 Task: Add Garden Of Life Vitamin Code Raw B-Complex to the cart.
Action: Mouse pressed left at (22, 68)
Screenshot: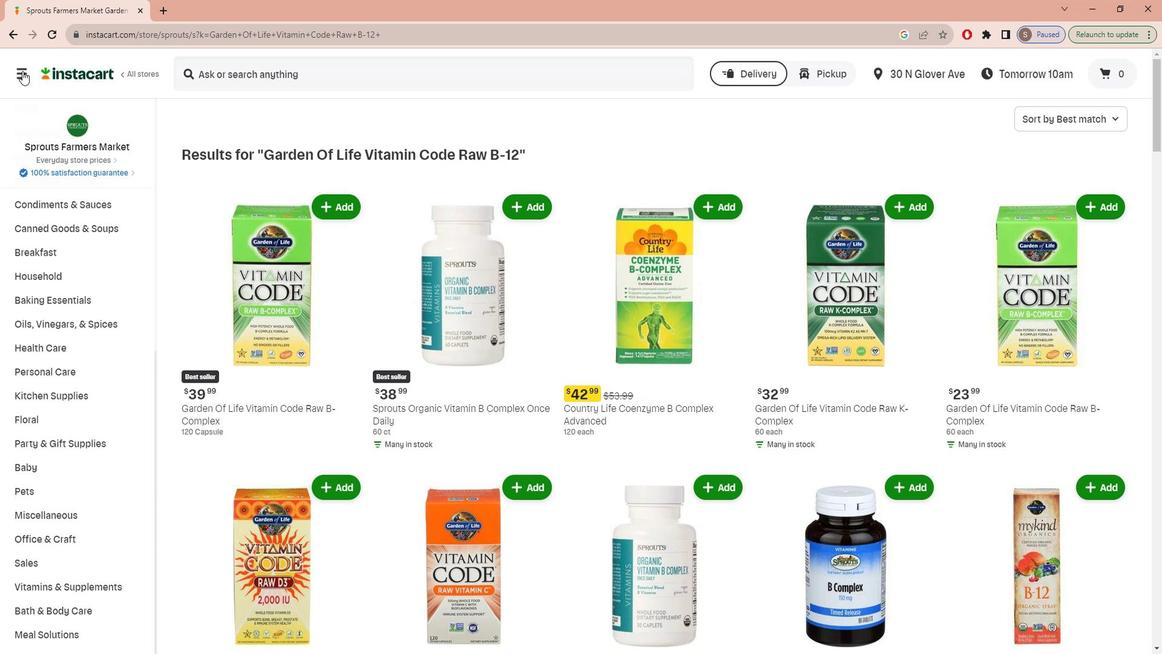 
Action: Mouse moved to (39, 159)
Screenshot: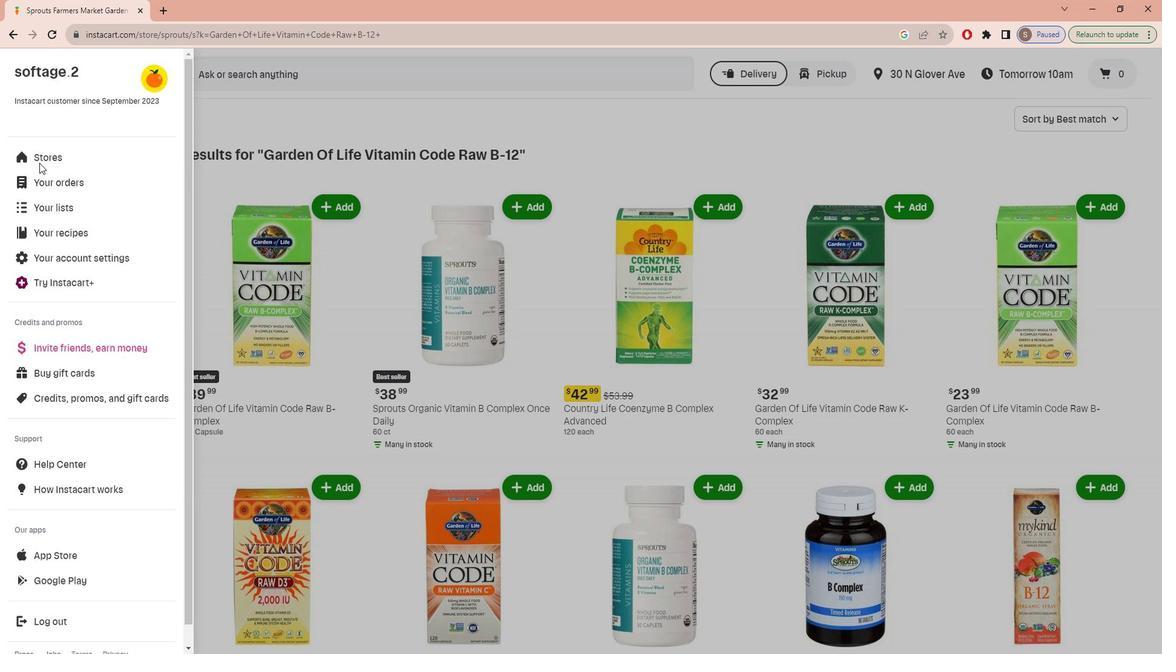 
Action: Mouse pressed left at (39, 159)
Screenshot: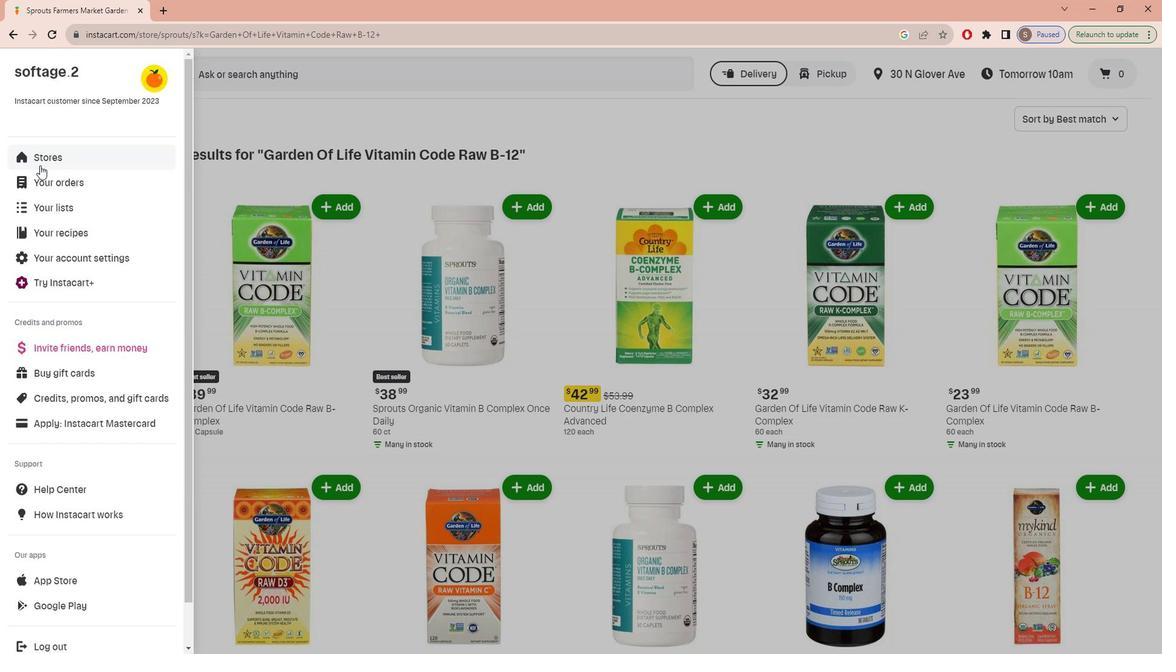
Action: Mouse moved to (287, 127)
Screenshot: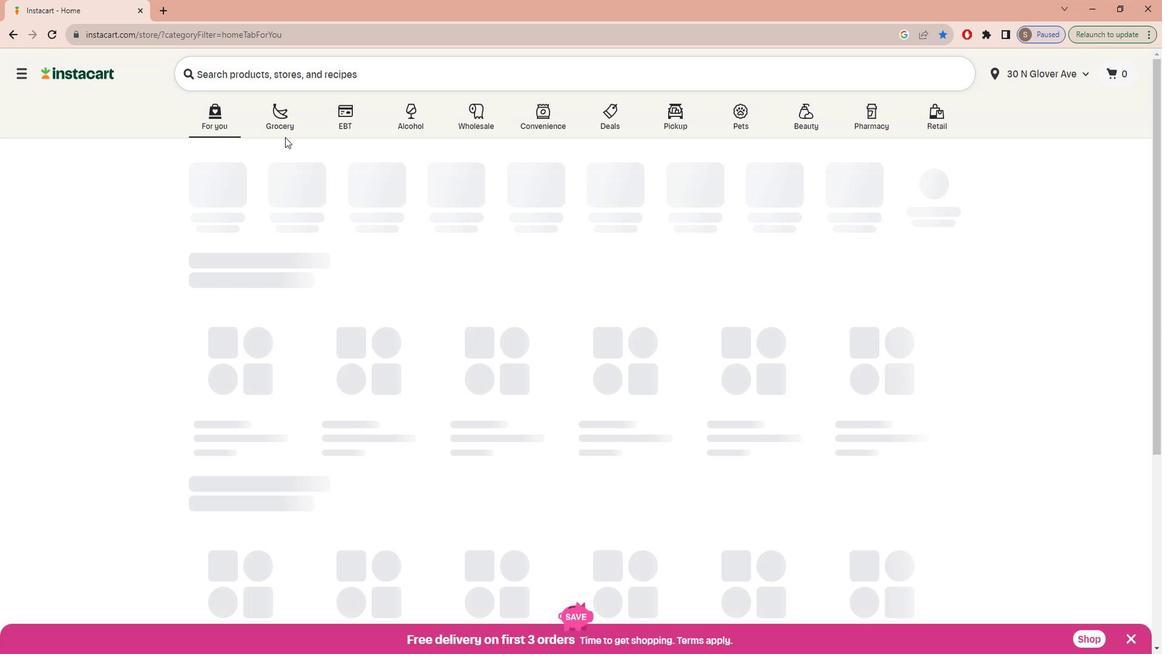 
Action: Mouse pressed left at (287, 127)
Screenshot: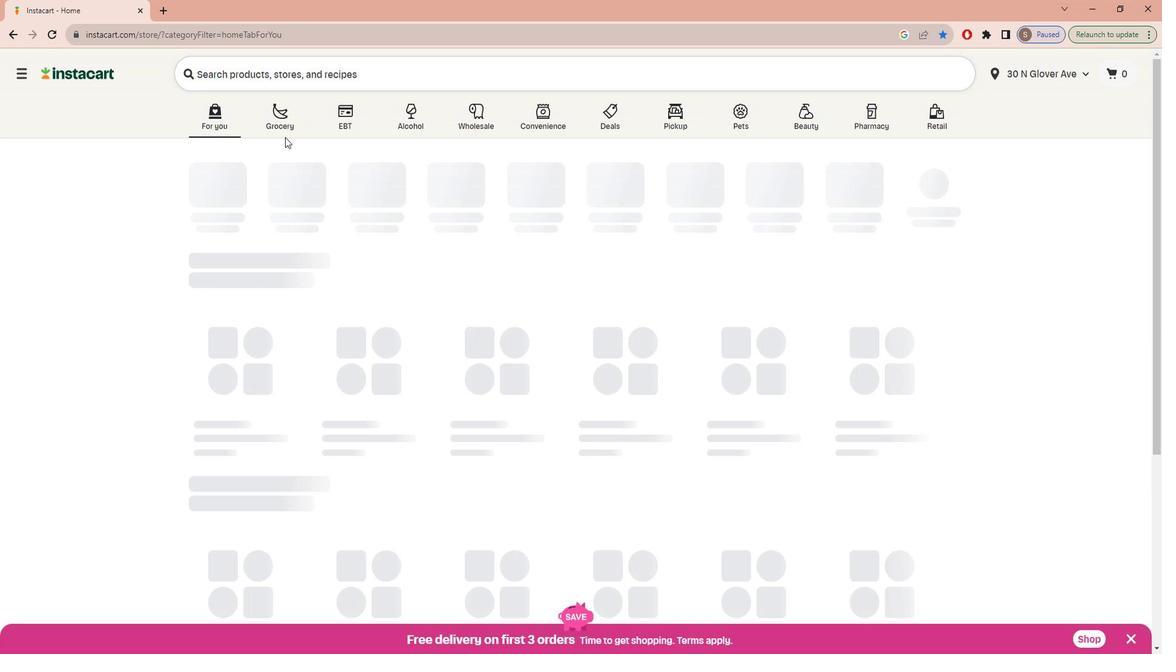 
Action: Mouse moved to (284, 339)
Screenshot: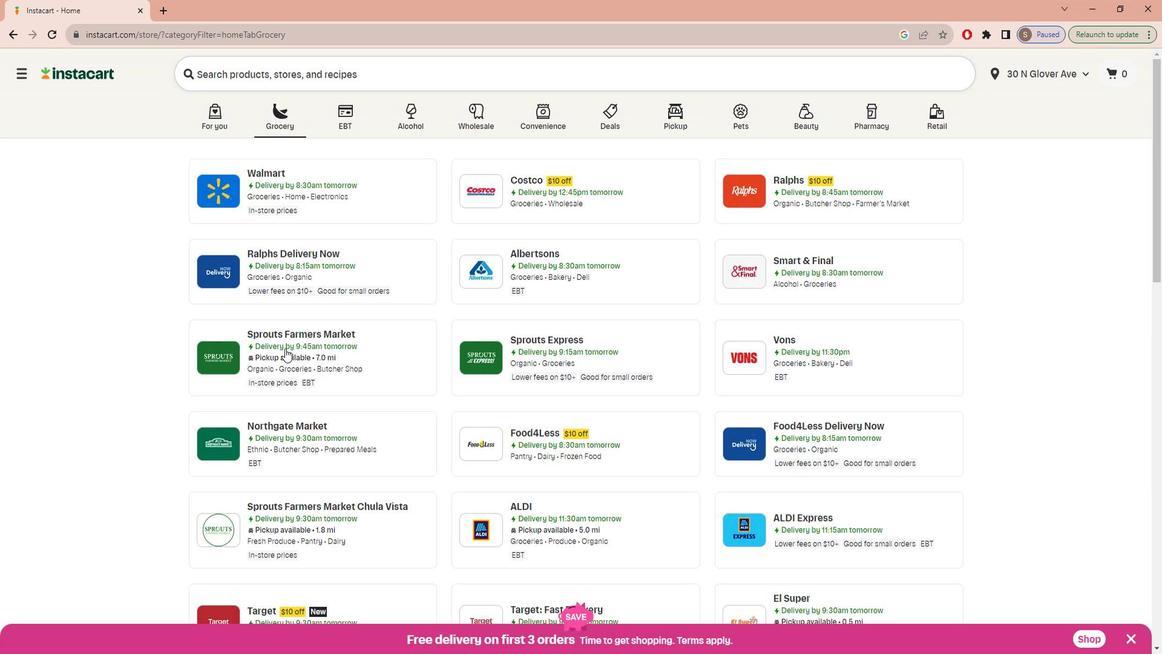 
Action: Mouse pressed left at (284, 339)
Screenshot: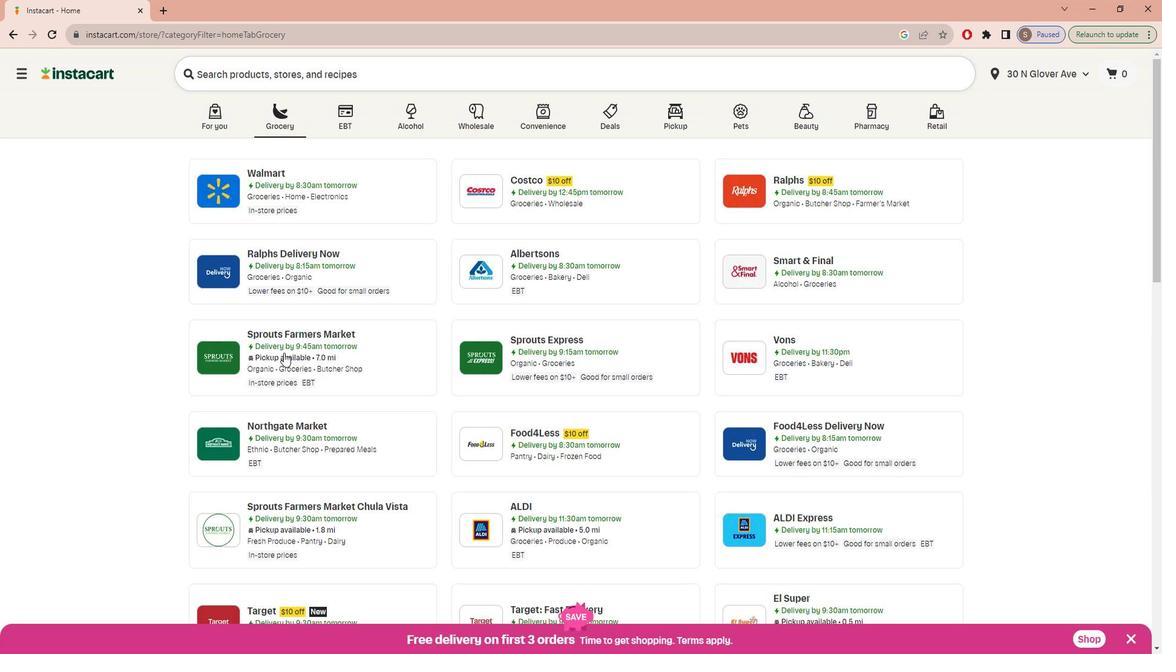 
Action: Mouse moved to (96, 462)
Screenshot: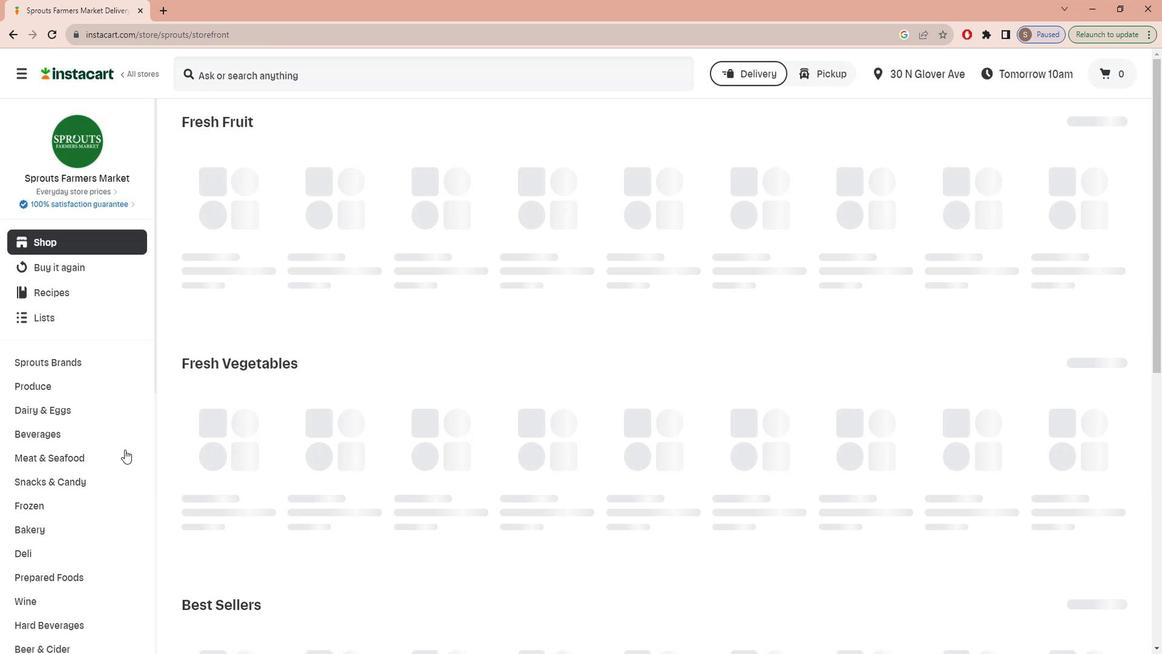 
Action: Mouse scrolled (96, 461) with delta (0, 0)
Screenshot: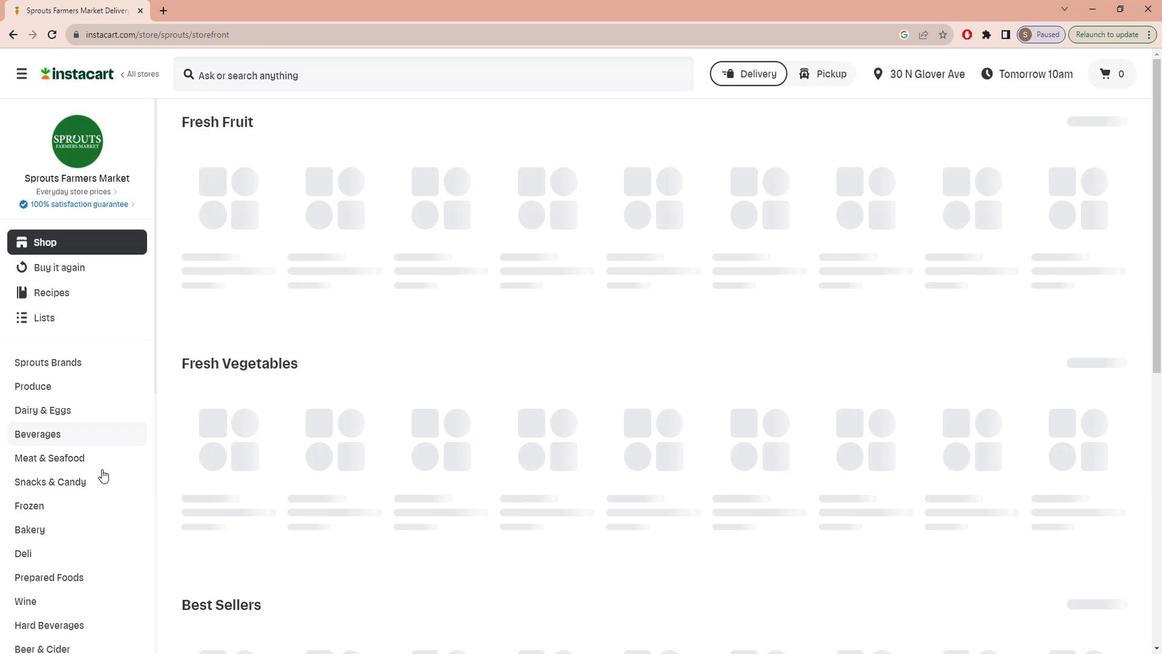 
Action: Mouse moved to (92, 465)
Screenshot: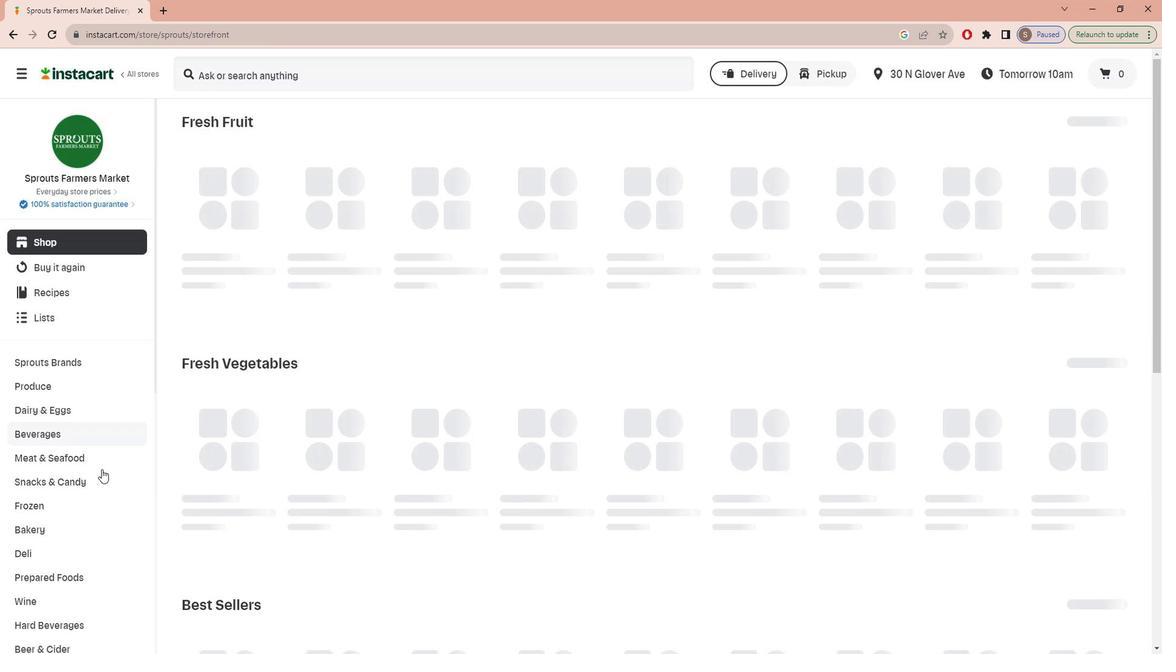 
Action: Mouse scrolled (92, 465) with delta (0, 0)
Screenshot: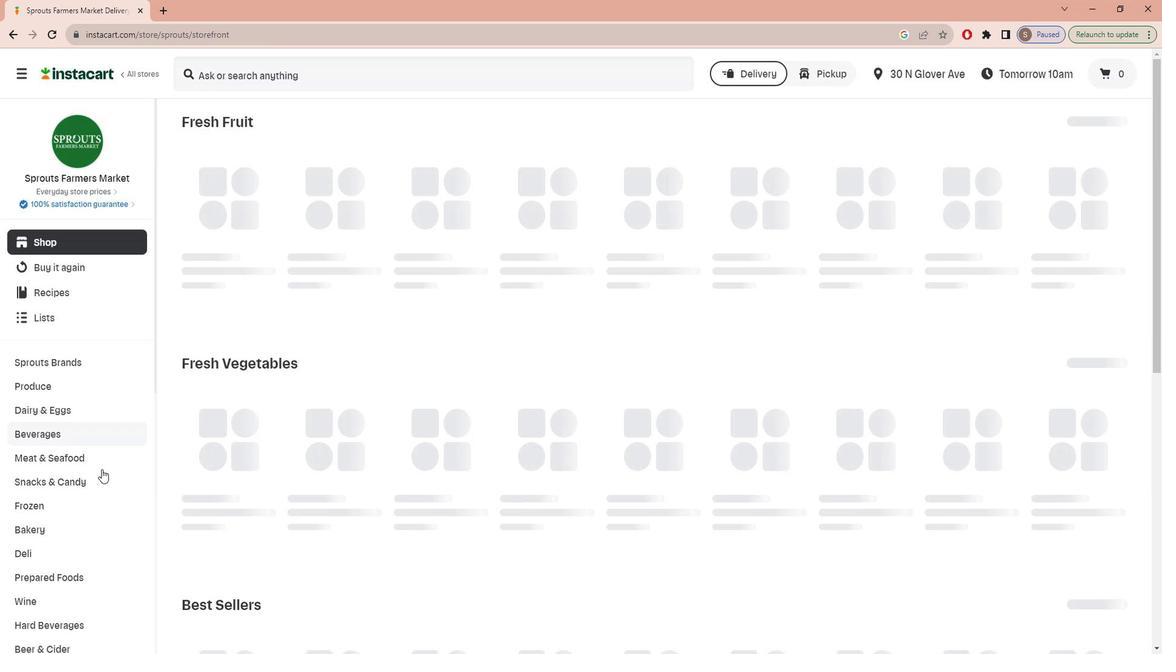 
Action: Mouse moved to (90, 466)
Screenshot: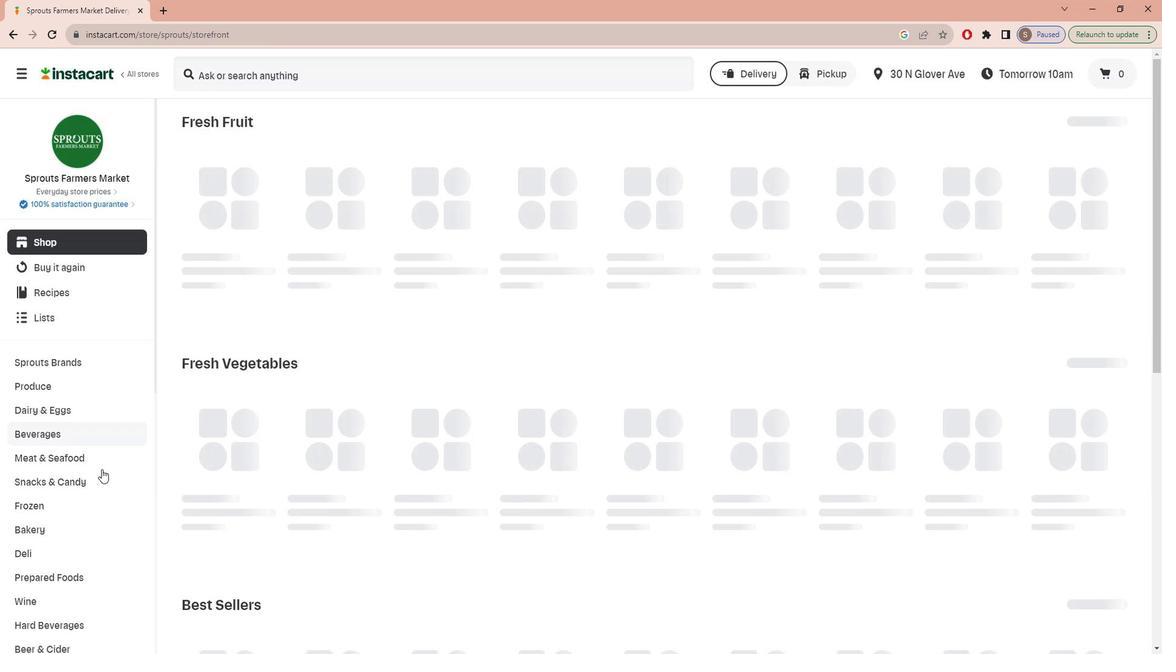
Action: Mouse scrolled (90, 466) with delta (0, 0)
Screenshot: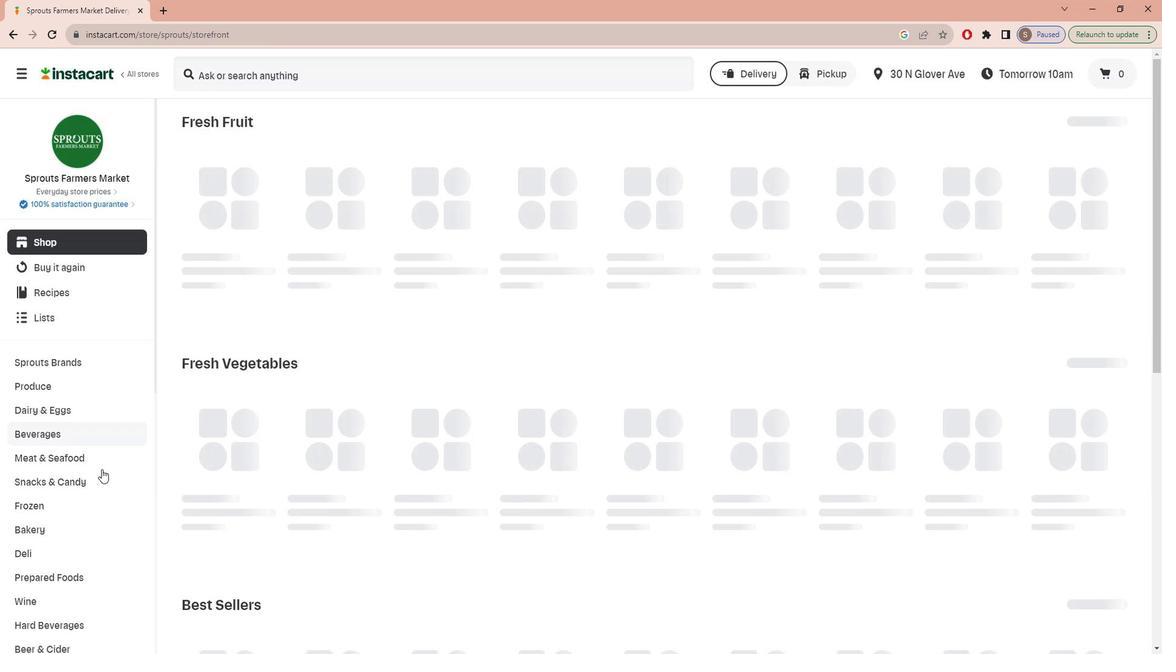 
Action: Mouse moved to (89, 468)
Screenshot: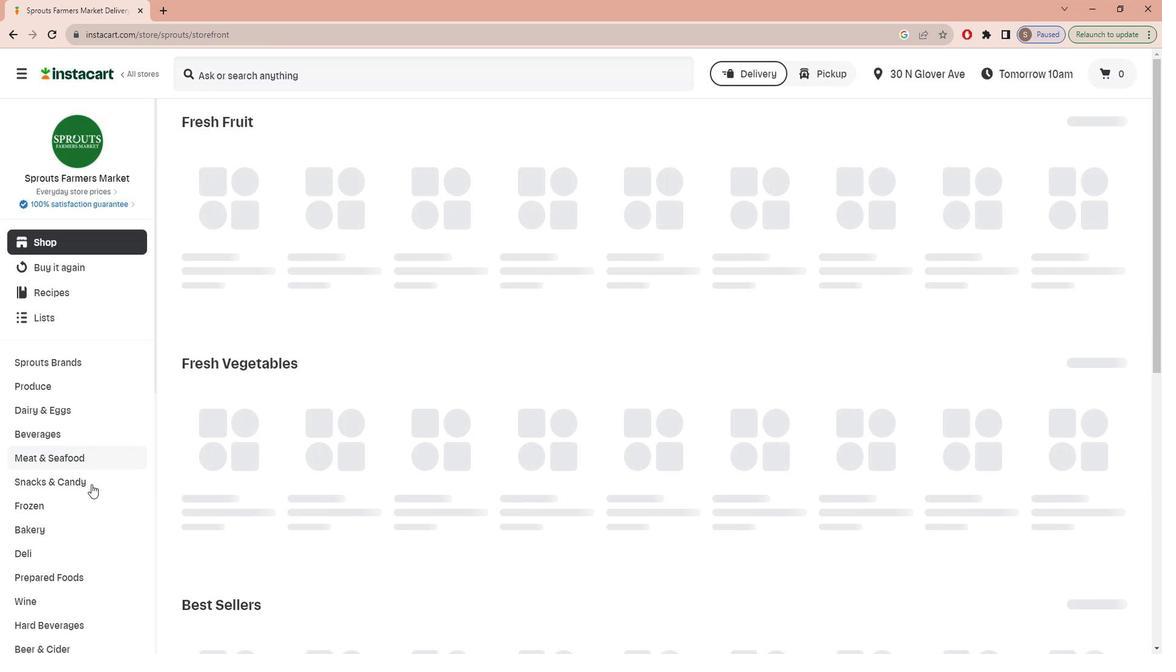 
Action: Mouse scrolled (89, 468) with delta (0, 0)
Screenshot: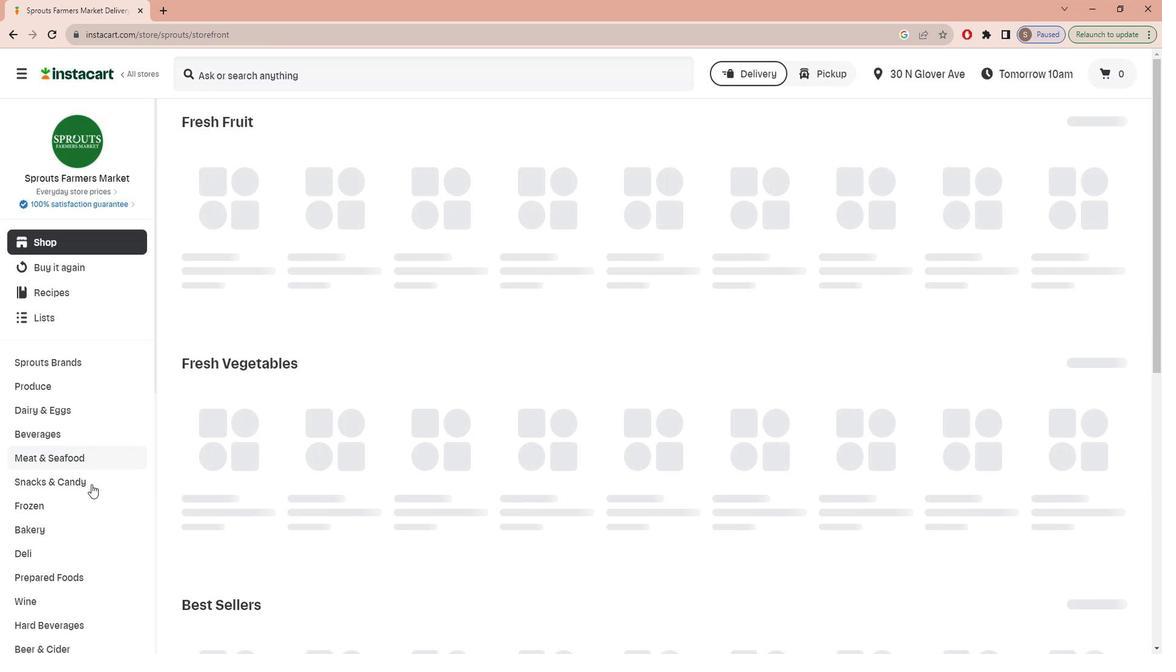 
Action: Mouse moved to (87, 470)
Screenshot: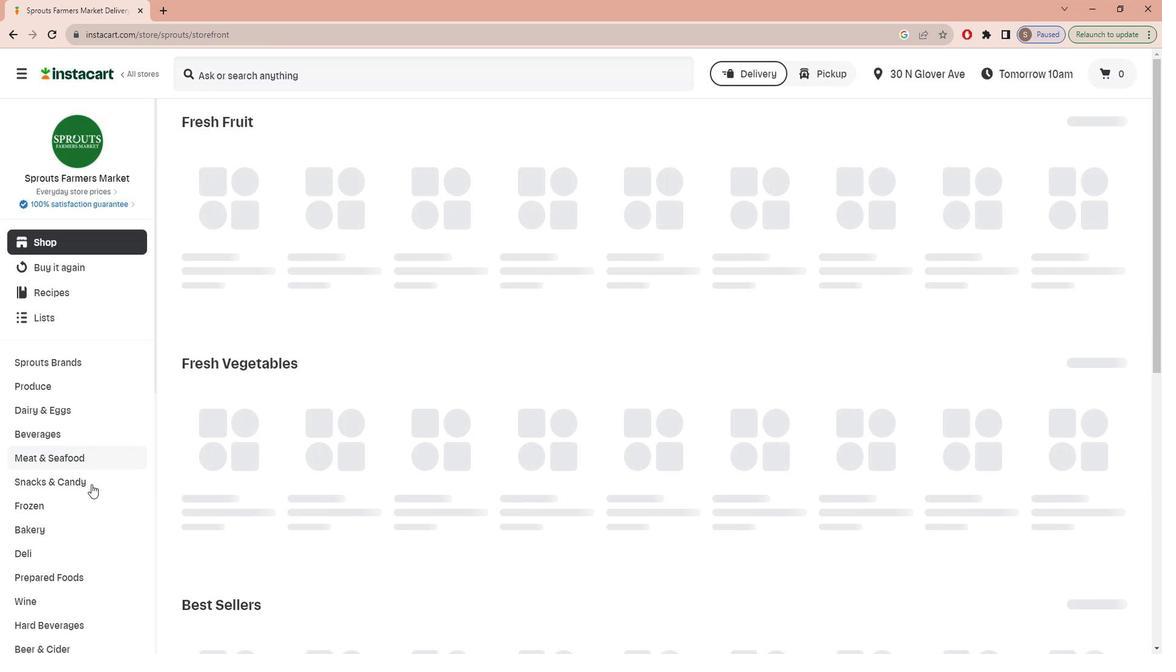 
Action: Mouse scrolled (87, 469) with delta (0, 0)
Screenshot: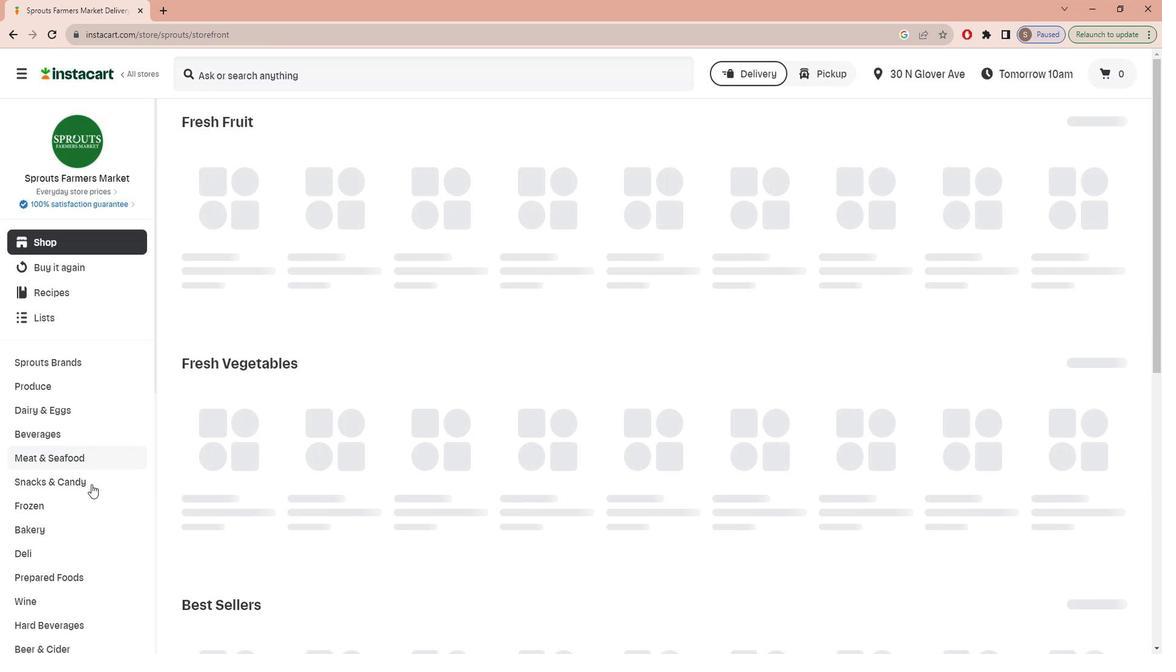 
Action: Mouse scrolled (87, 469) with delta (0, 0)
Screenshot: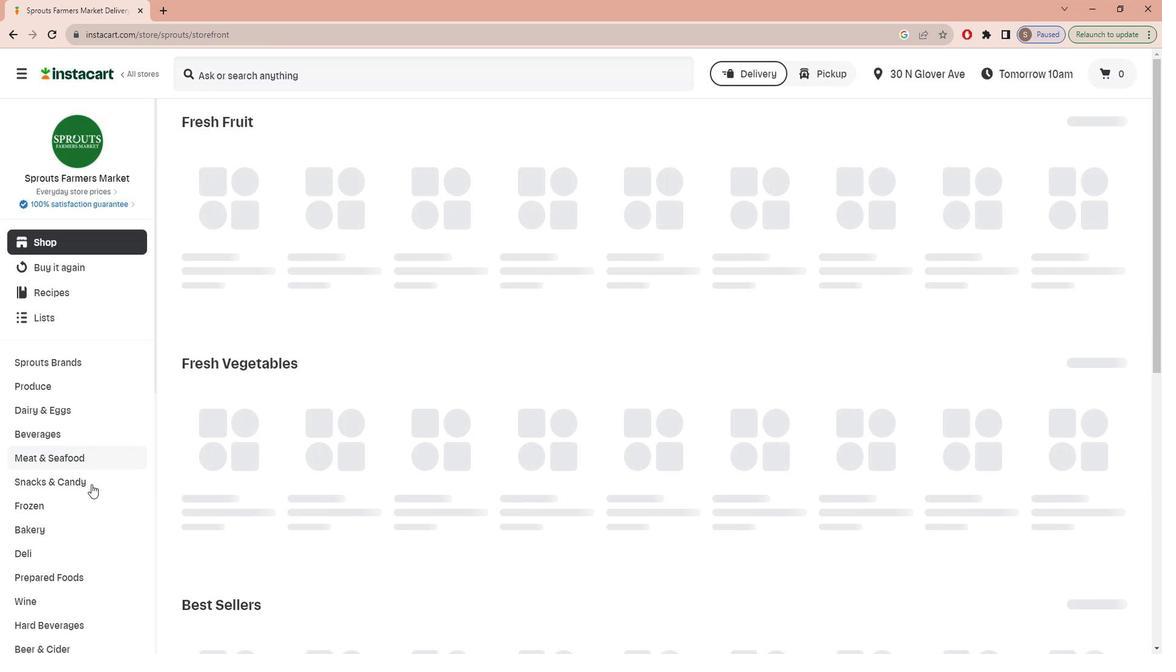 
Action: Mouse moved to (87, 470)
Screenshot: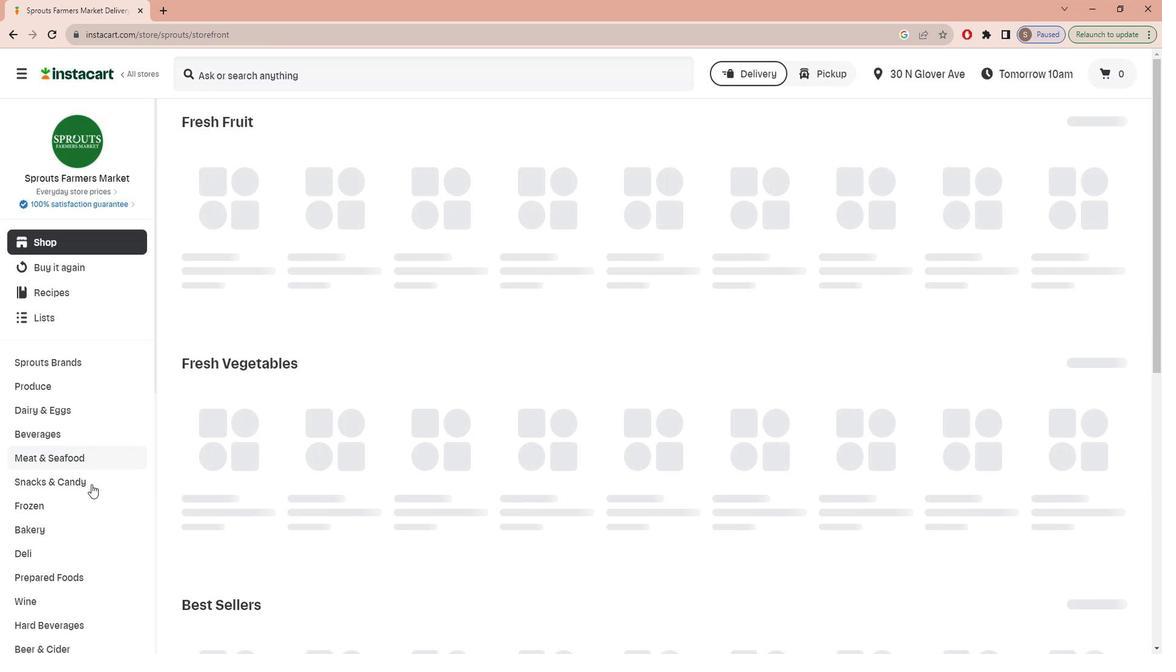 
Action: Mouse scrolled (87, 469) with delta (0, 0)
Screenshot: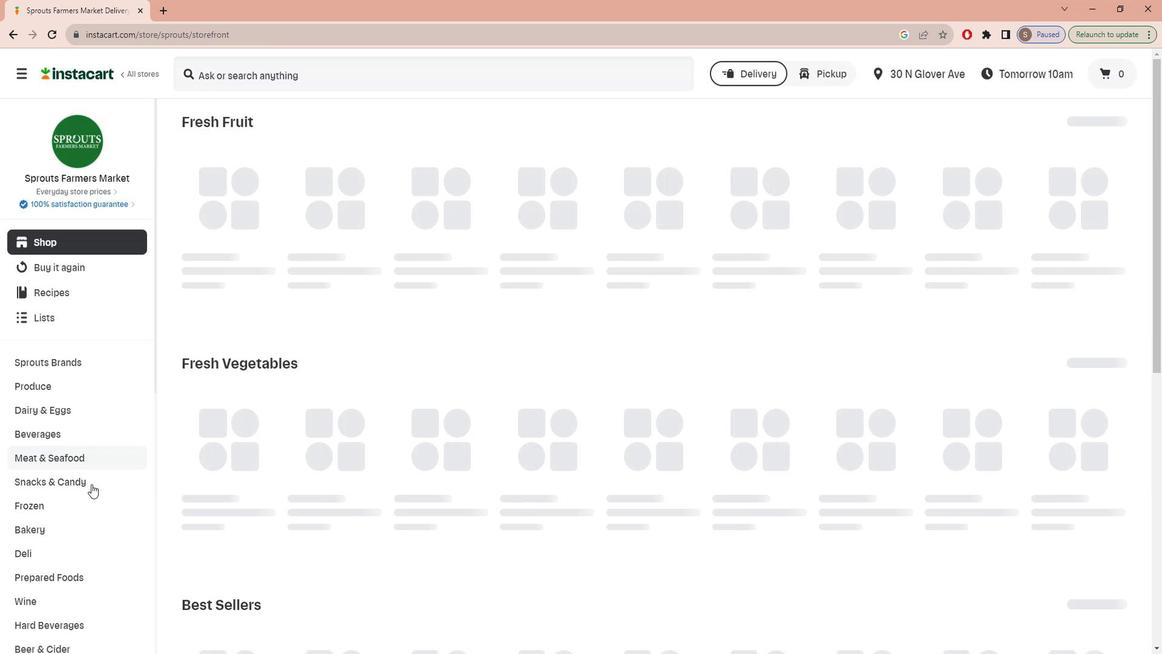 
Action: Mouse moved to (84, 471)
Screenshot: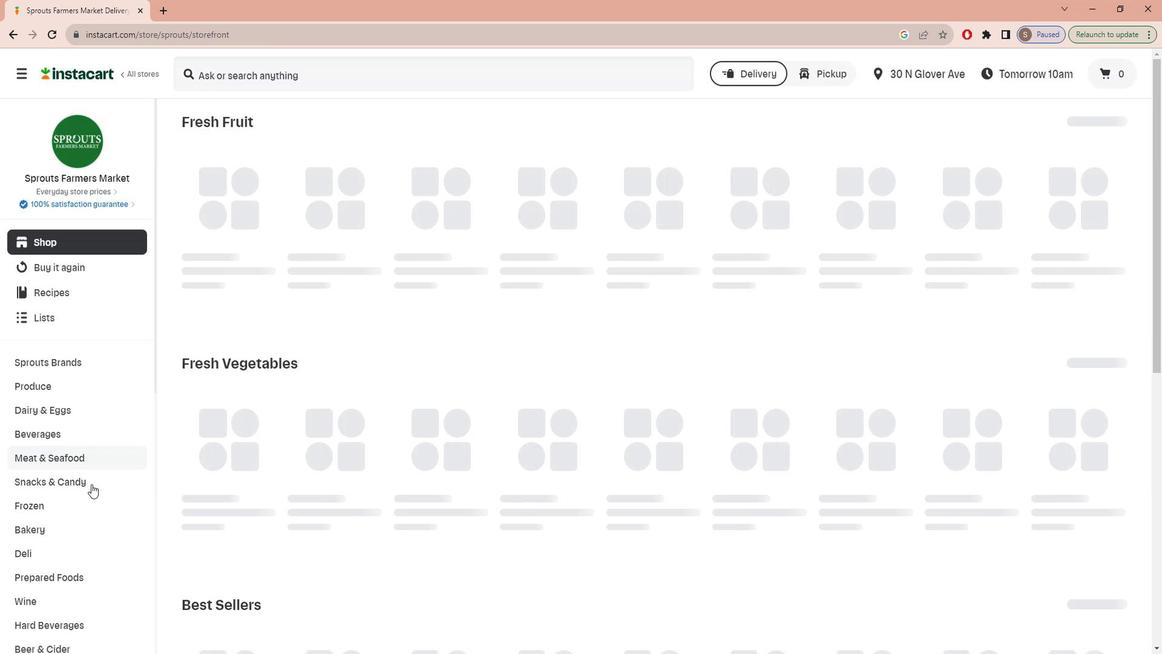 
Action: Mouse scrolled (84, 471) with delta (0, 0)
Screenshot: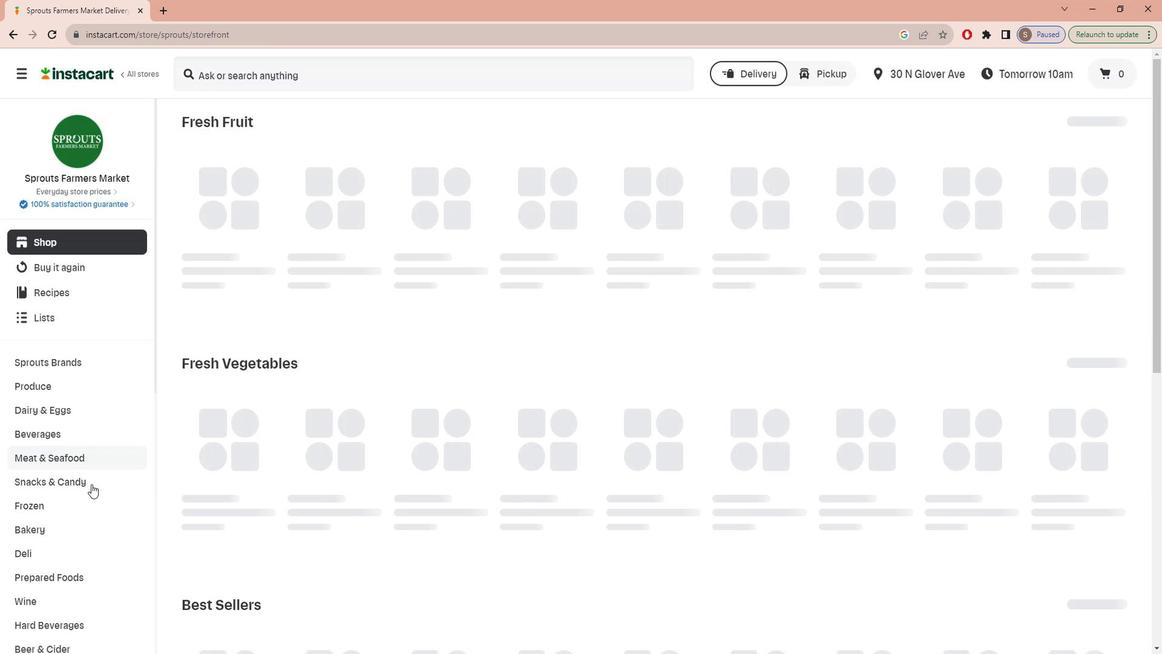 
Action: Mouse moved to (82, 472)
Screenshot: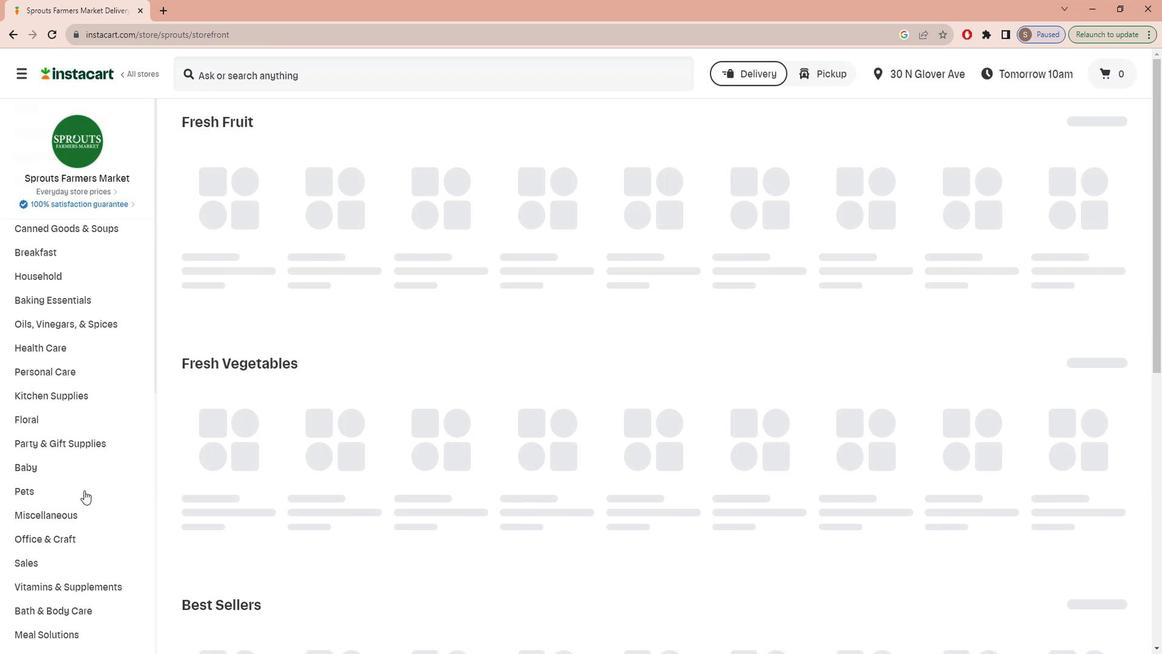 
Action: Mouse scrolled (82, 472) with delta (0, 0)
Screenshot: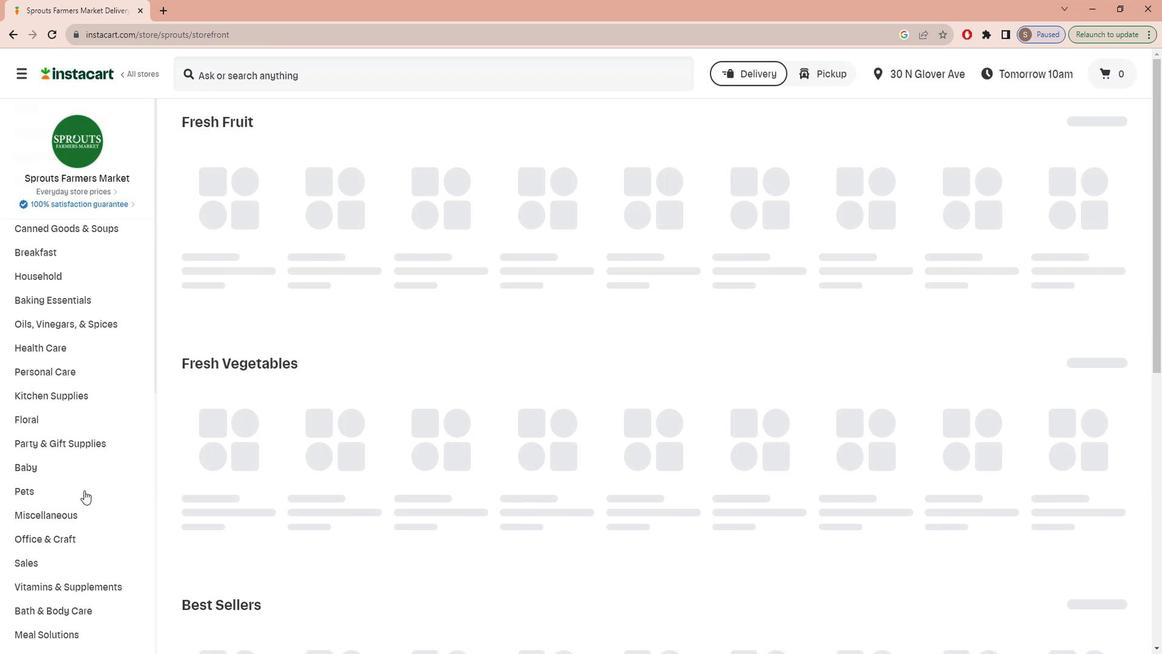 
Action: Mouse moved to (81, 473)
Screenshot: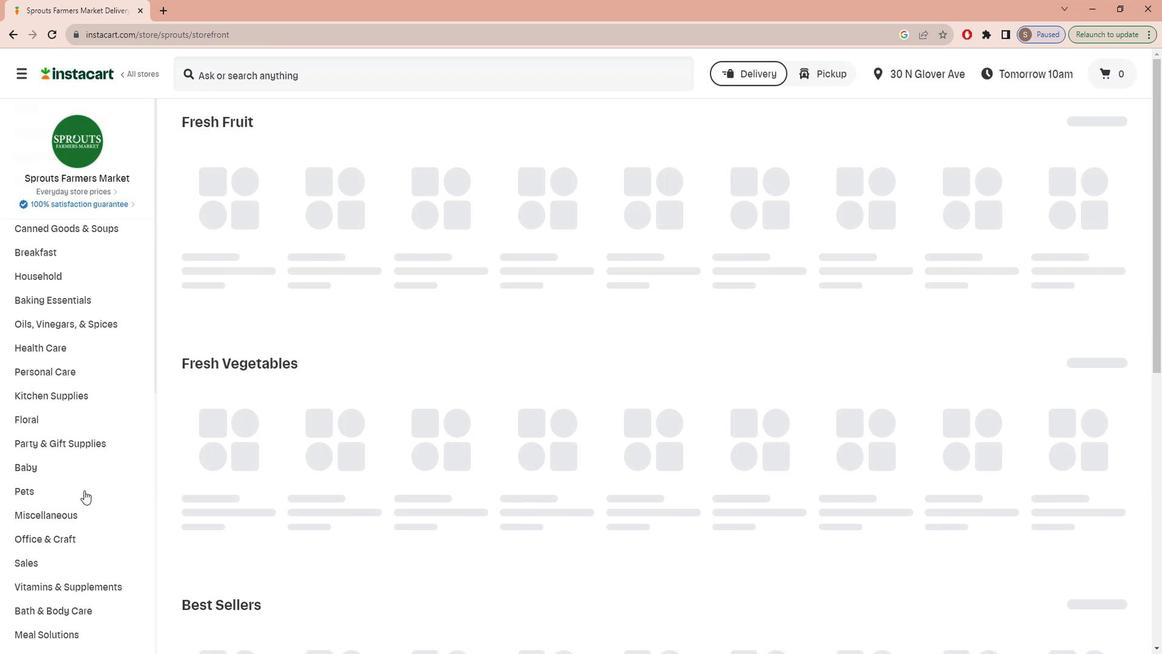 
Action: Mouse scrolled (81, 472) with delta (0, 0)
Screenshot: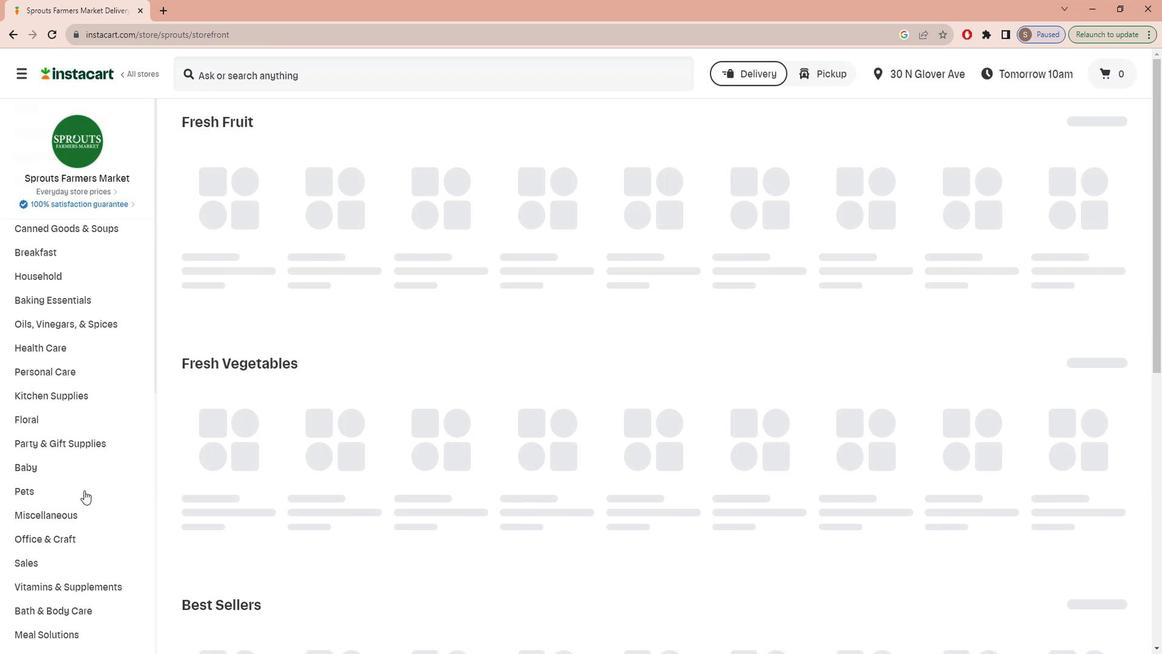 
Action: Mouse moved to (81, 474)
Screenshot: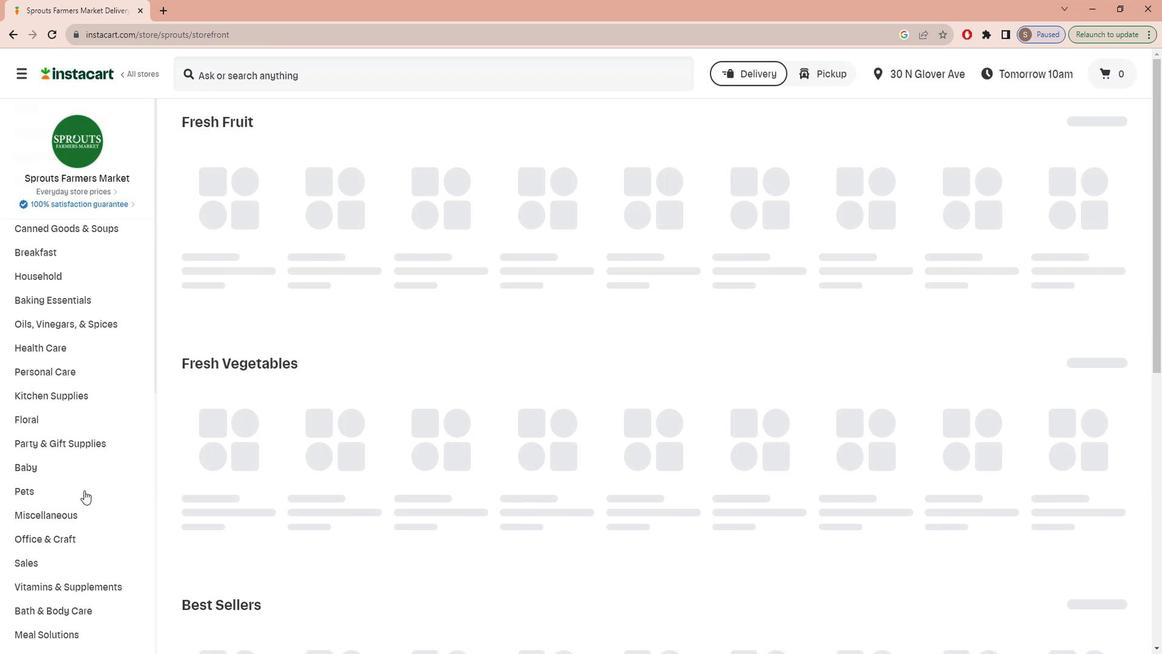 
Action: Mouse scrolled (81, 473) with delta (0, 0)
Screenshot: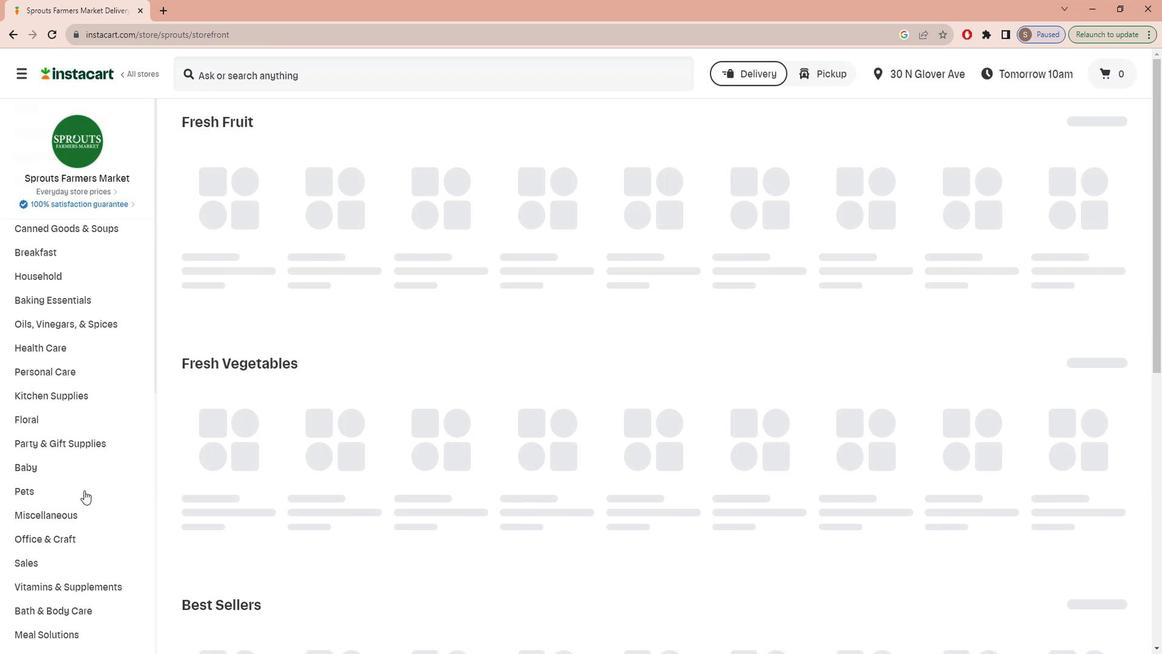 
Action: Mouse scrolled (81, 473) with delta (0, 0)
Screenshot: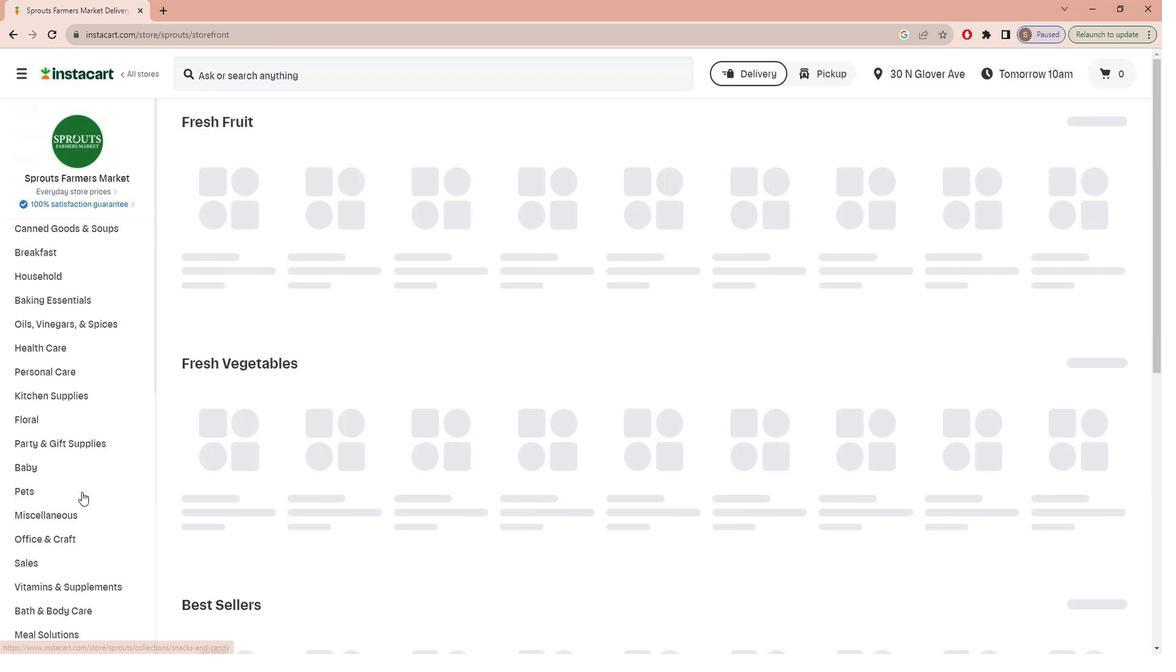 
Action: Mouse scrolled (81, 473) with delta (0, 0)
Screenshot: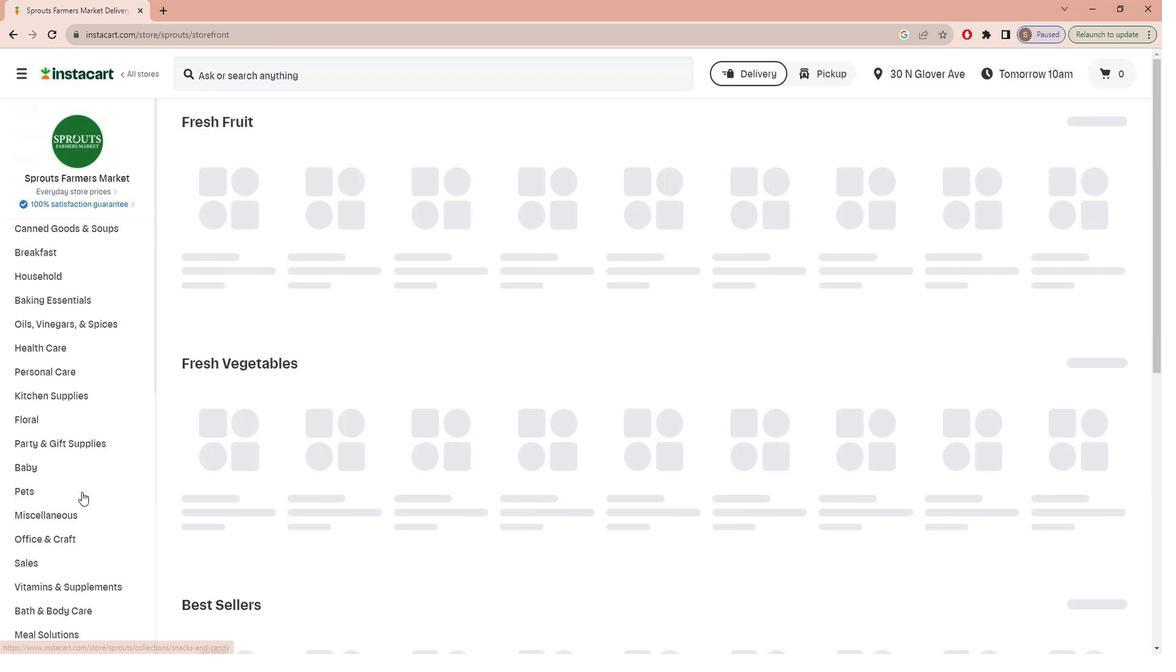 
Action: Mouse scrolled (81, 473) with delta (0, 0)
Screenshot: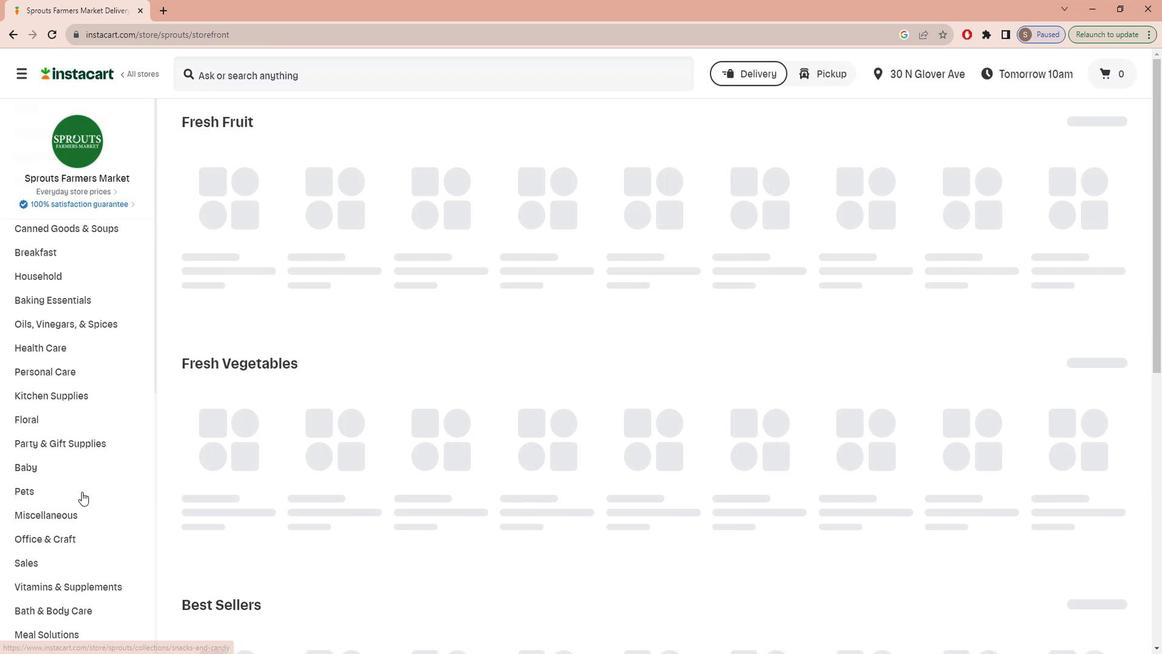 
Action: Mouse scrolled (81, 473) with delta (0, 0)
Screenshot: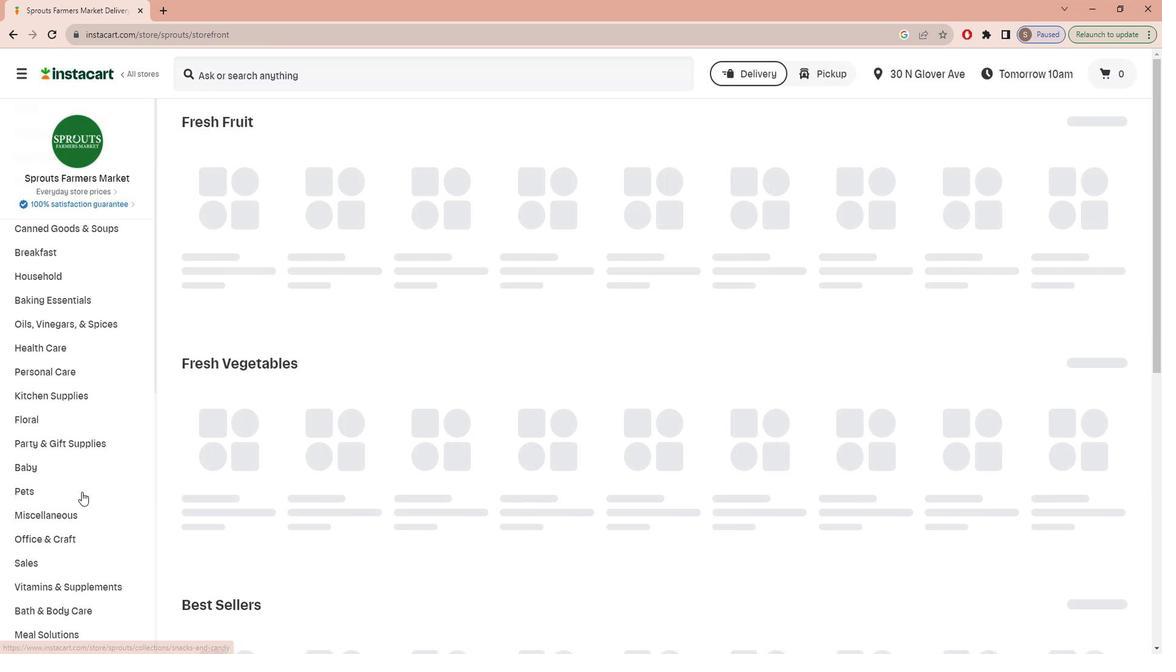 
Action: Mouse moved to (81, 560)
Screenshot: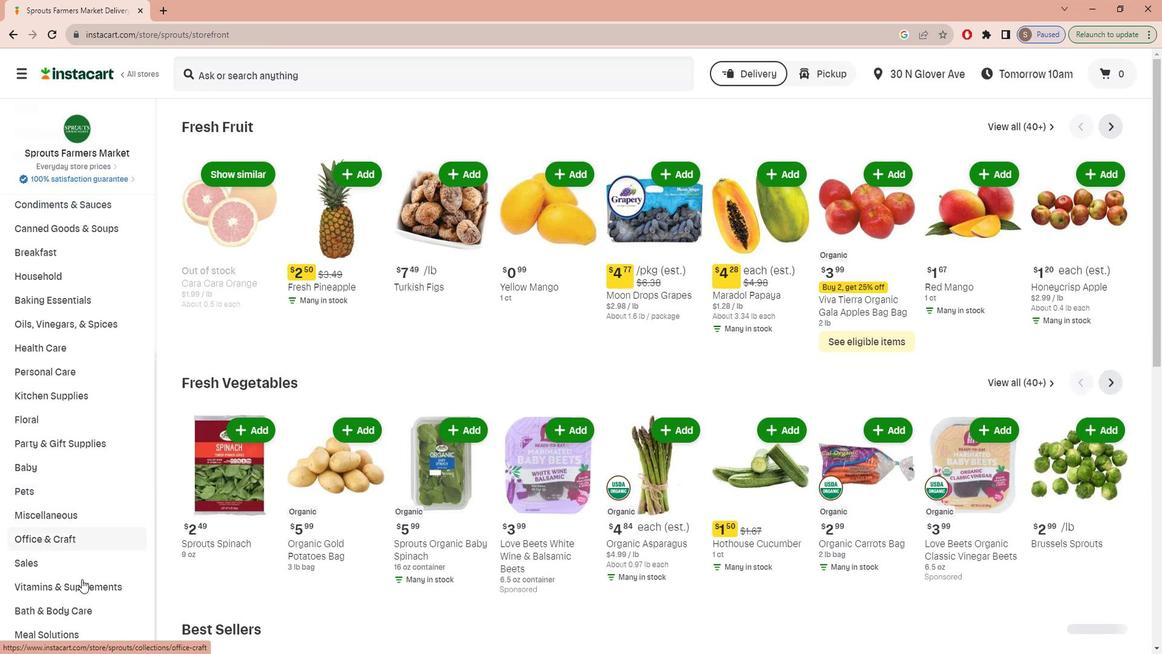 
Action: Mouse pressed left at (81, 560)
Screenshot: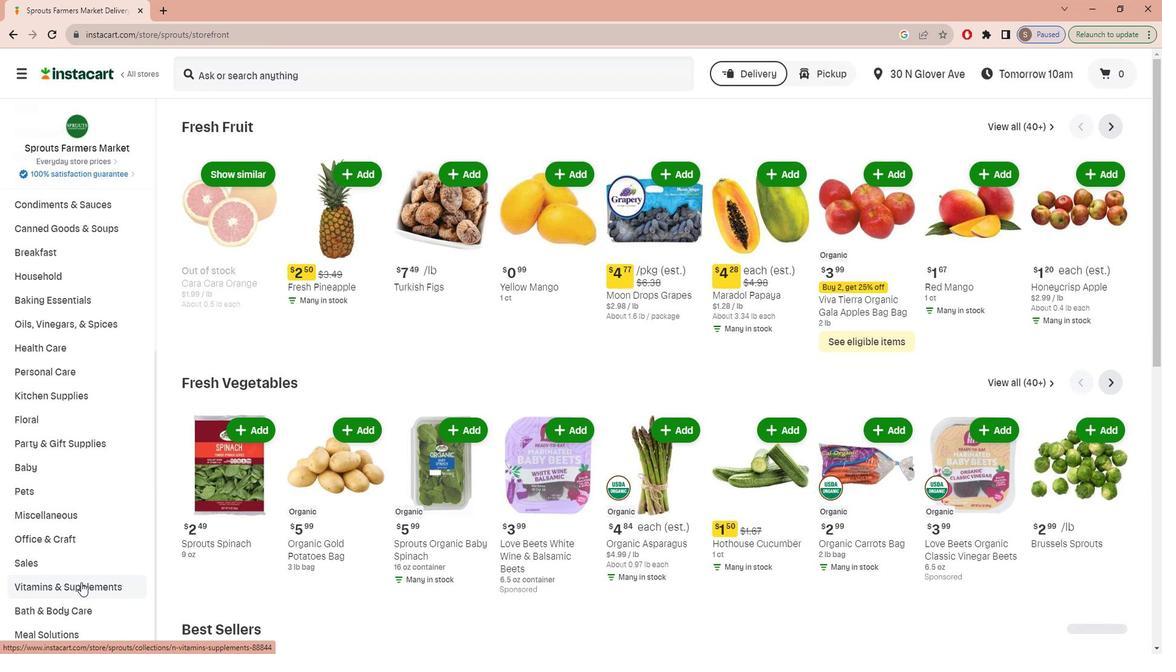 
Action: Mouse moved to (1125, 150)
Screenshot: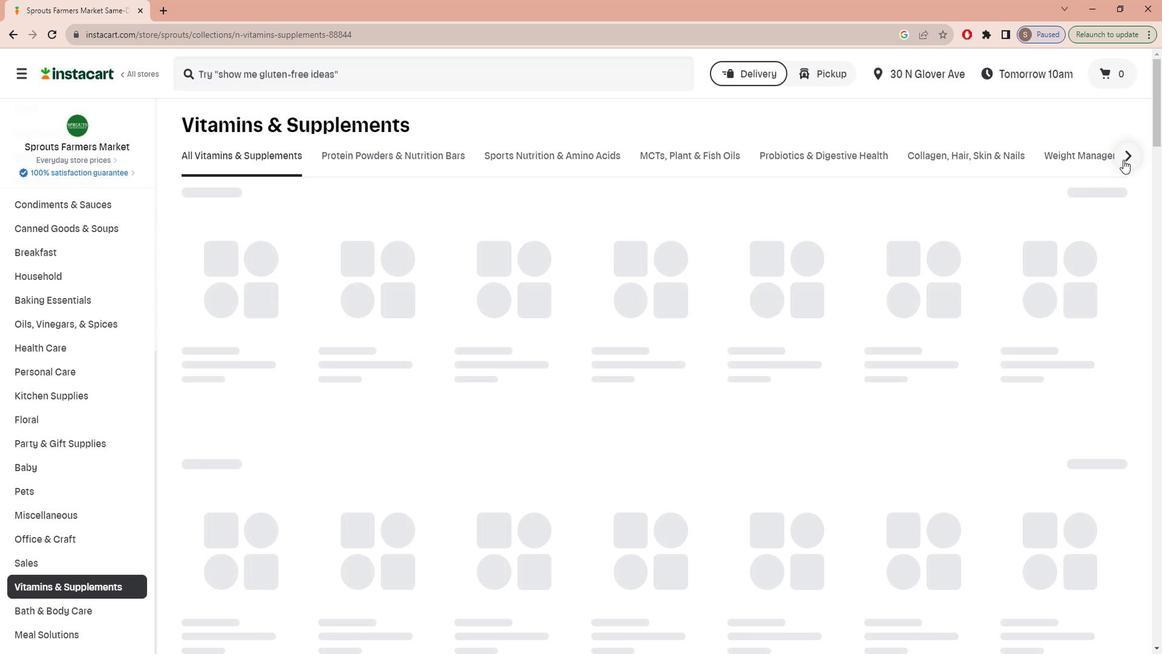 
Action: Mouse pressed left at (1125, 150)
Screenshot: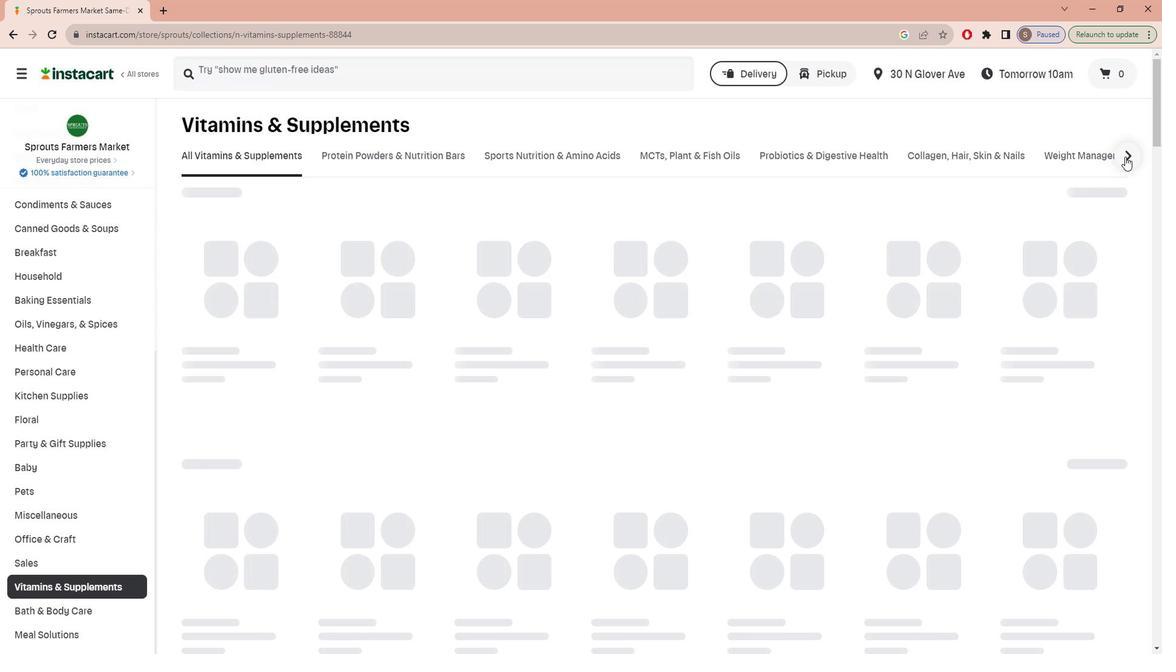 
Action: Mouse moved to (822, 148)
Screenshot: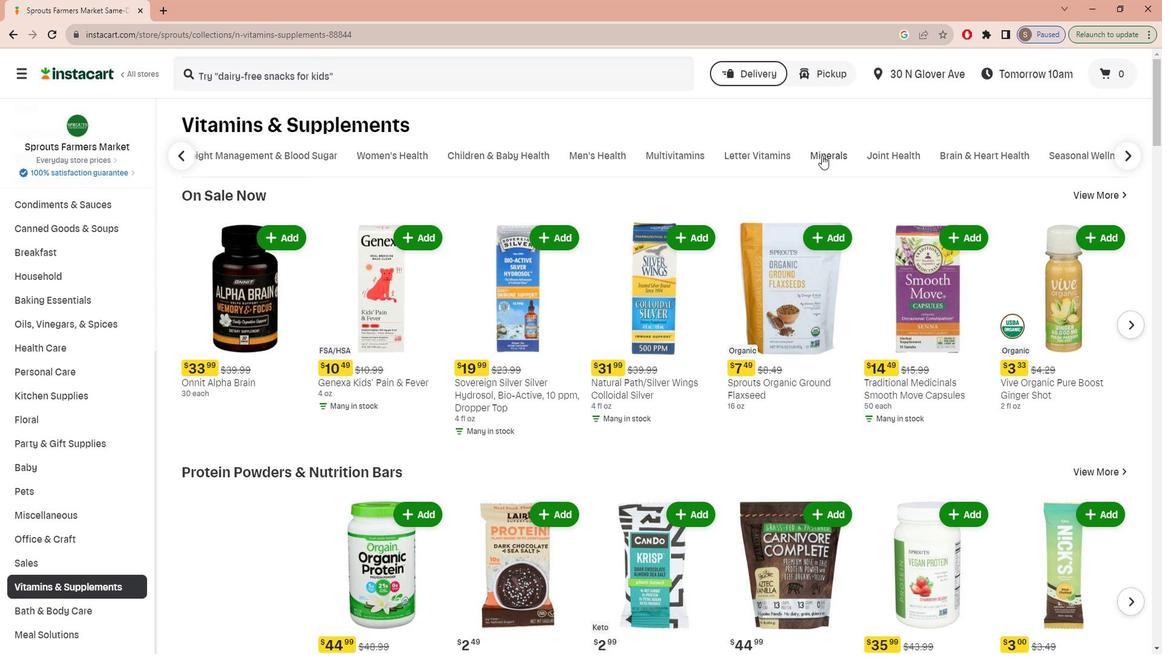 
Action: Mouse pressed left at (822, 148)
Screenshot: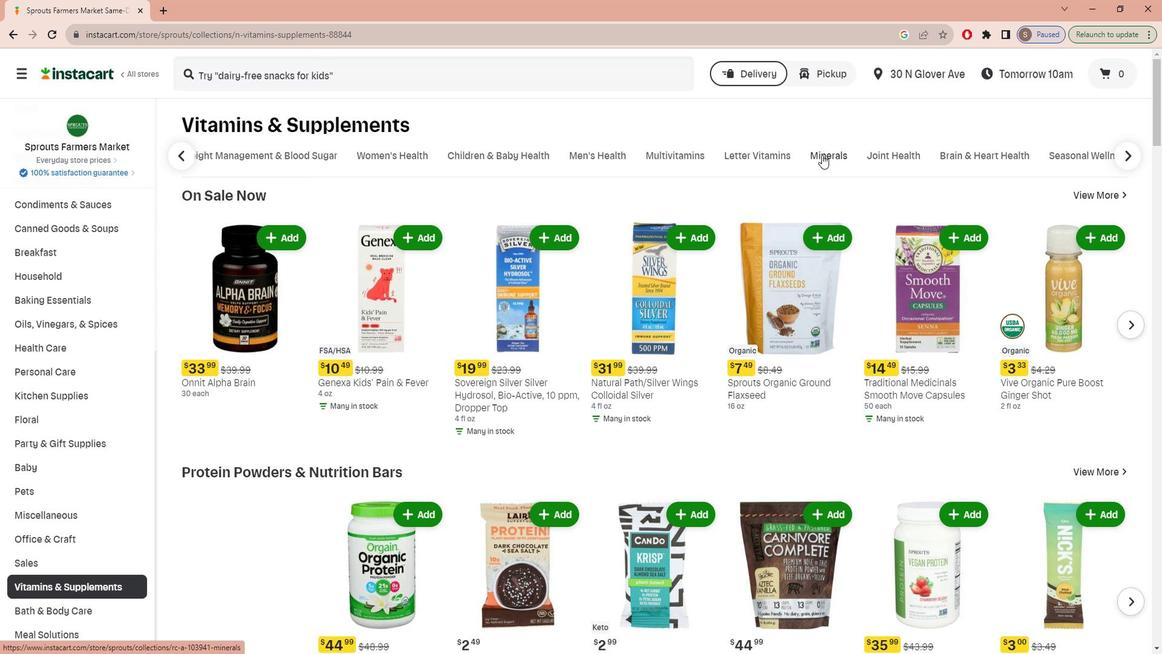 
Action: Mouse moved to (376, 73)
Screenshot: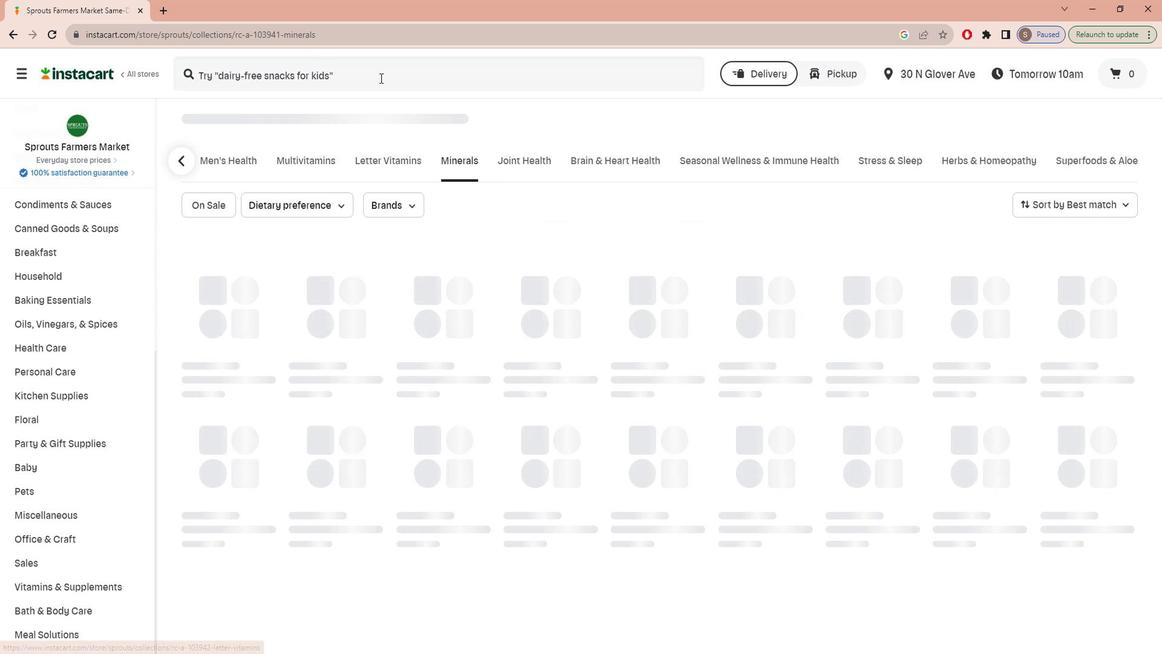 
Action: Mouse pressed left at (376, 73)
Screenshot: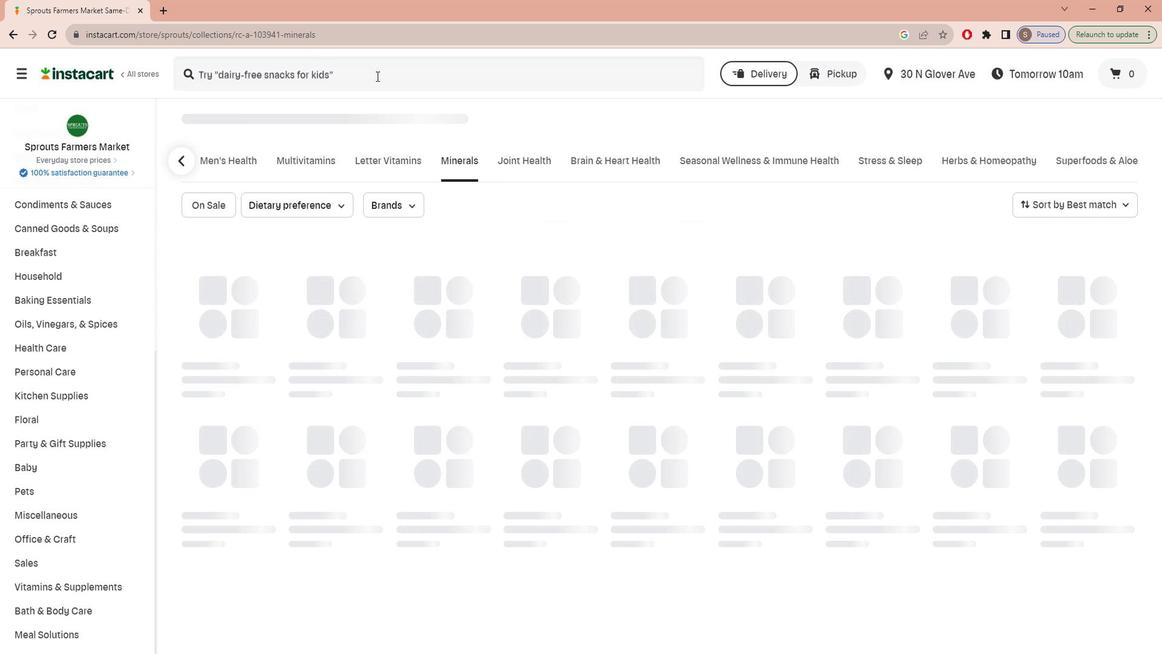 
Action: Key pressed g<Key.caps_lock>ARDEN<Key.space><Key.caps_lock>o<Key.caps_lock>F<Key.space><Key.caps_lock>l<Key.caps_lock>IFE<Key.space><Key.caps_lock>v<Key.caps_lock>ITAMIN<Key.space><Key.caps_lock>c<Key.caps_lock>ODE<Key.space><Key.caps_lock>r<Key.caps_lock>AW<Key.space><Key.caps_lock>b-c<Key.caps_lock>OMPLEX<Key.enter>
Screenshot: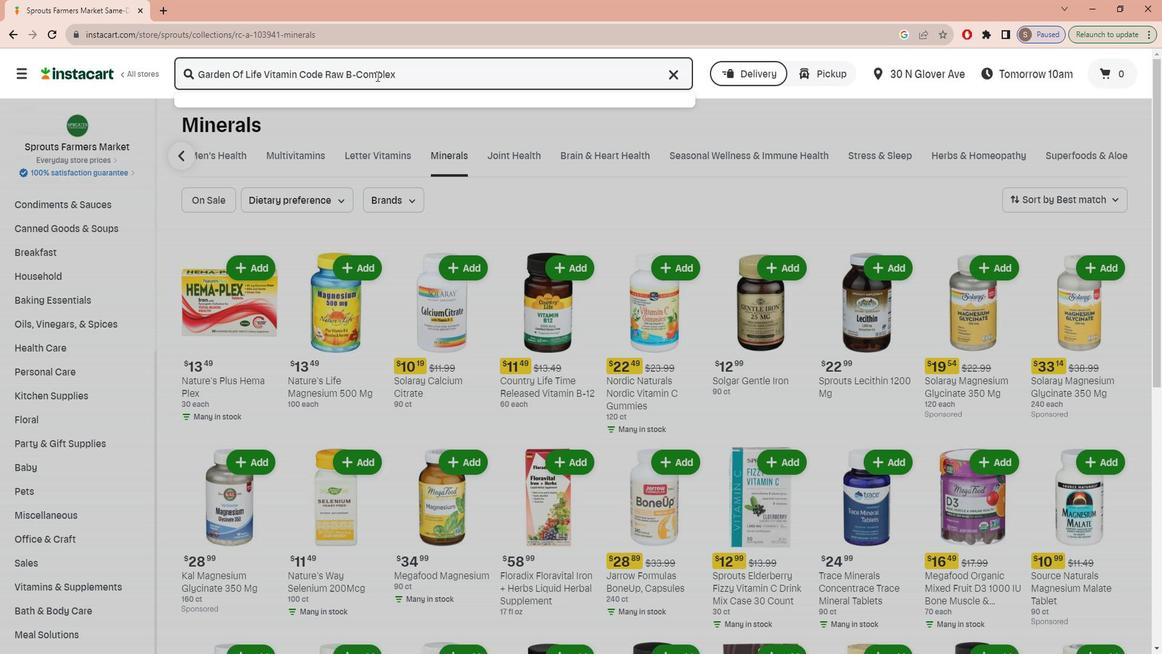 
Action: Mouse moved to (340, 213)
Screenshot: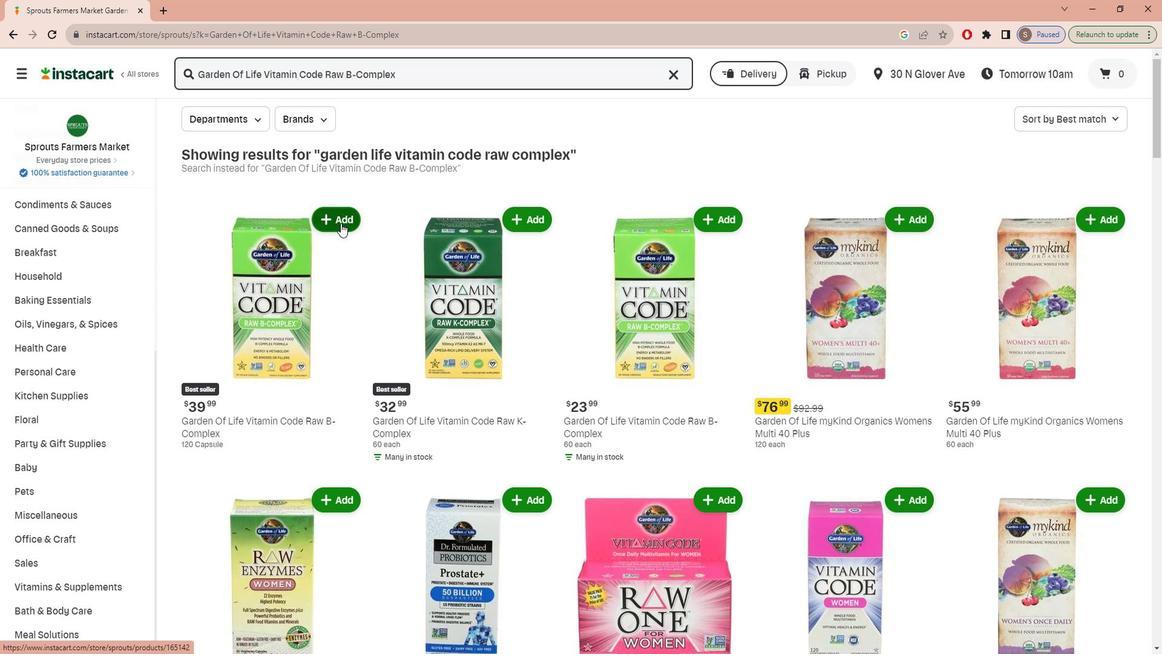 
Action: Mouse pressed left at (340, 213)
Screenshot: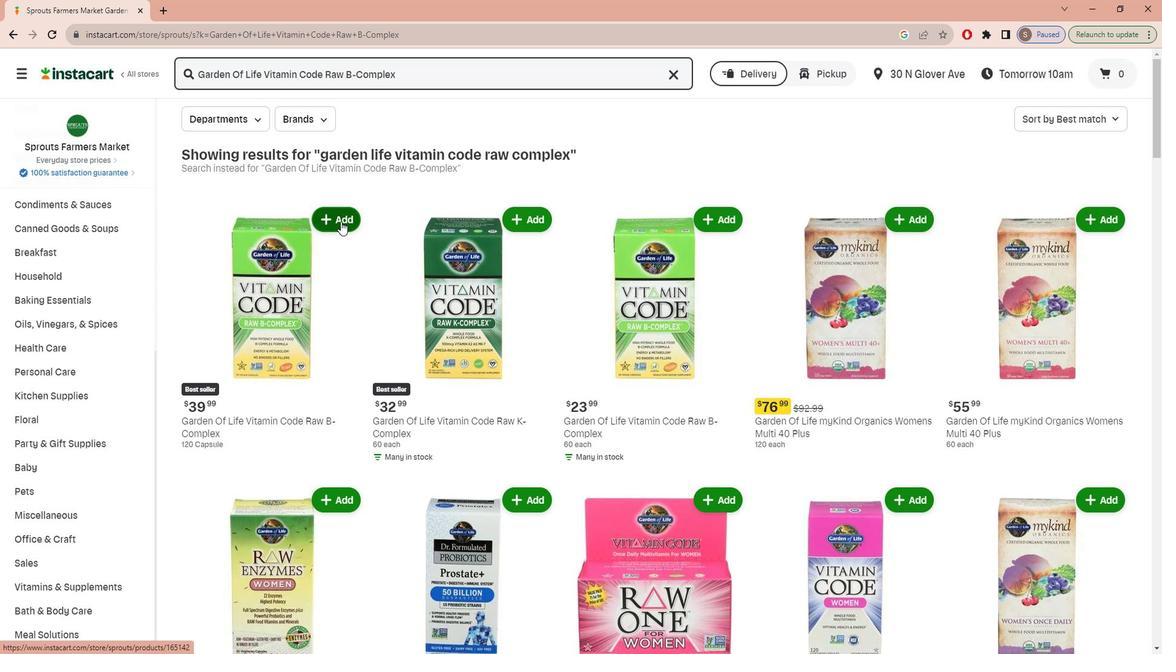 
Action: Mouse moved to (359, 291)
Screenshot: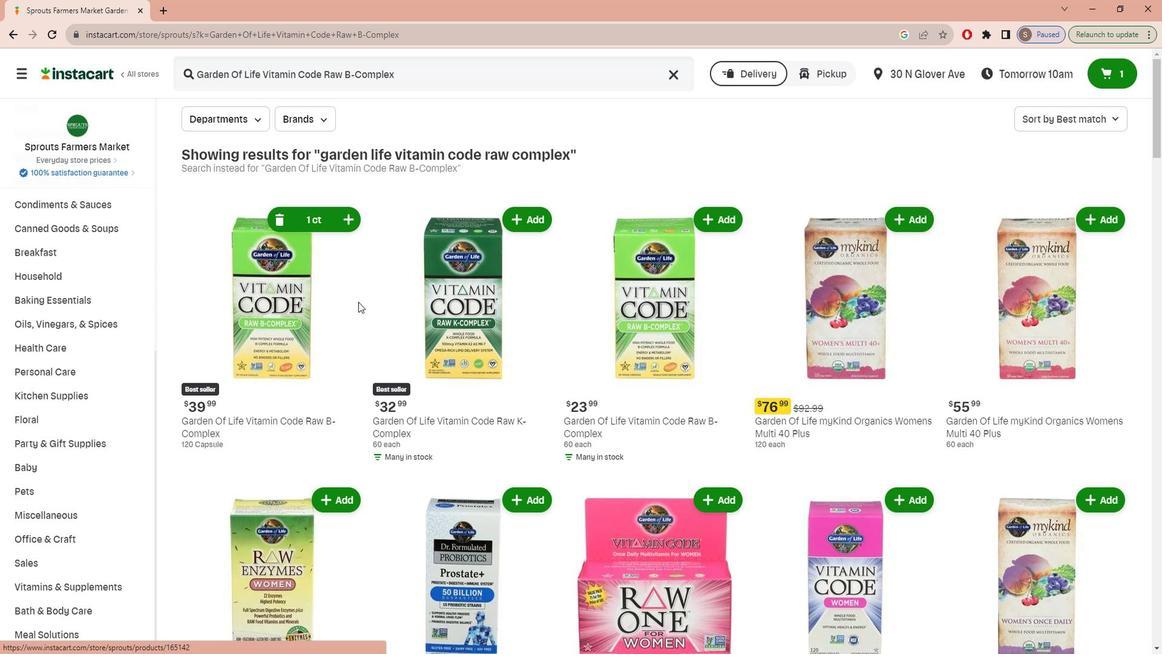 
